 Task: Set the delay calculation mode for the subtitle delay to "Absolute delay".
Action: Mouse moved to (132, 19)
Screenshot: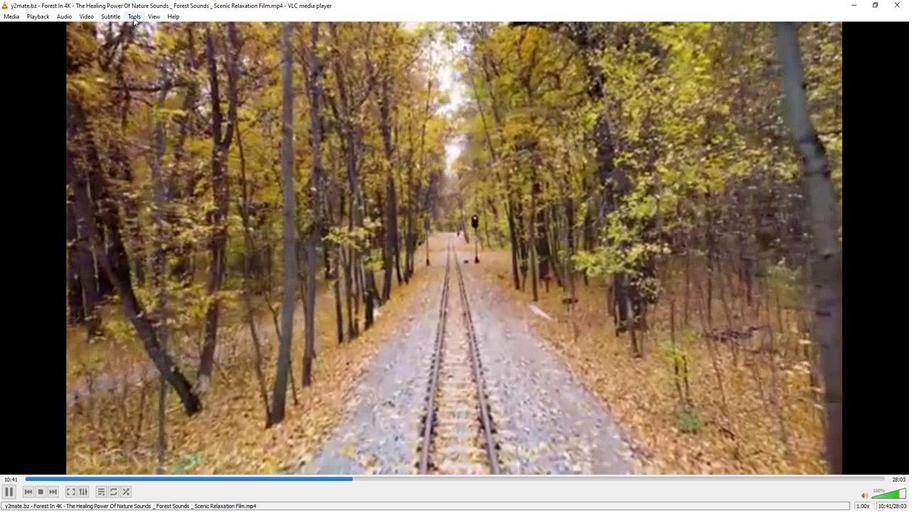 
Action: Mouse pressed left at (132, 19)
Screenshot: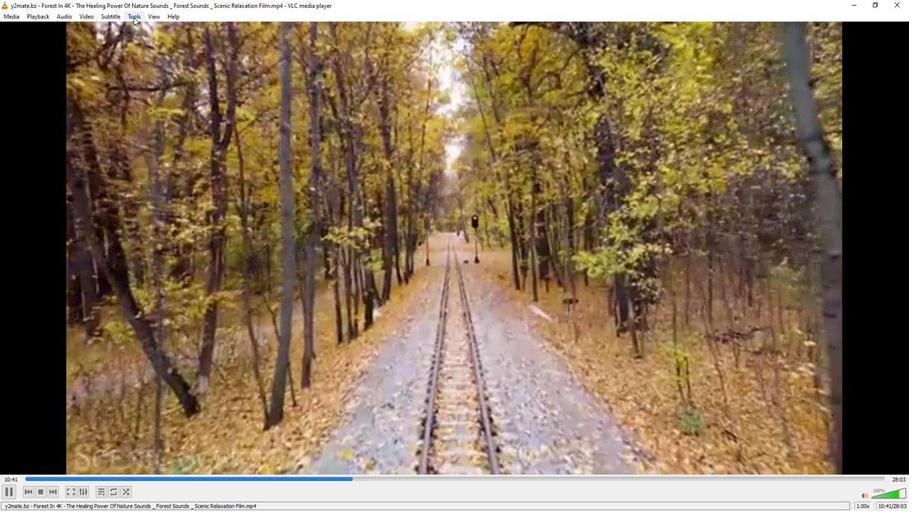 
Action: Mouse moved to (155, 130)
Screenshot: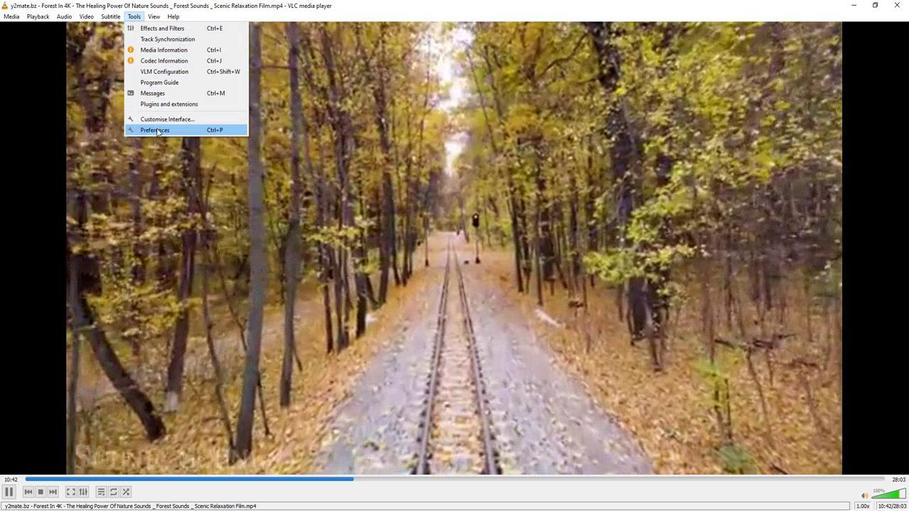 
Action: Mouse pressed left at (155, 130)
Screenshot: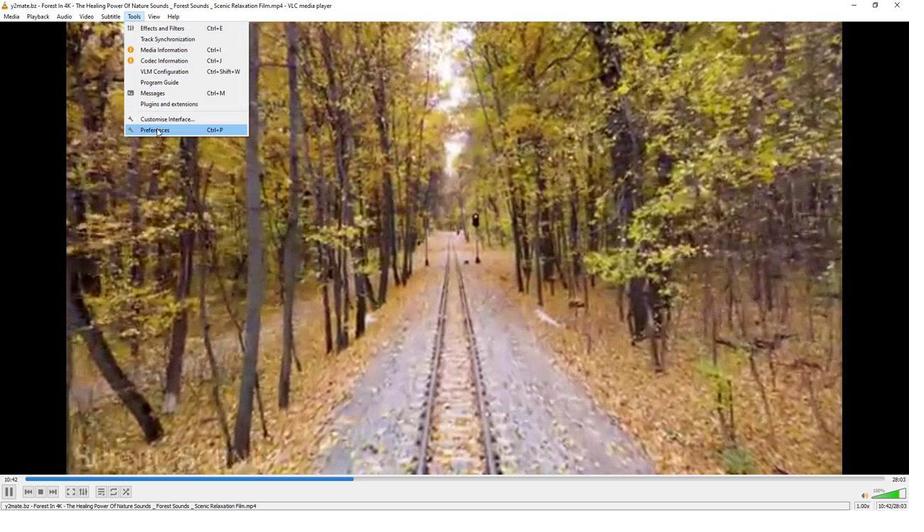
Action: Mouse moved to (298, 414)
Screenshot: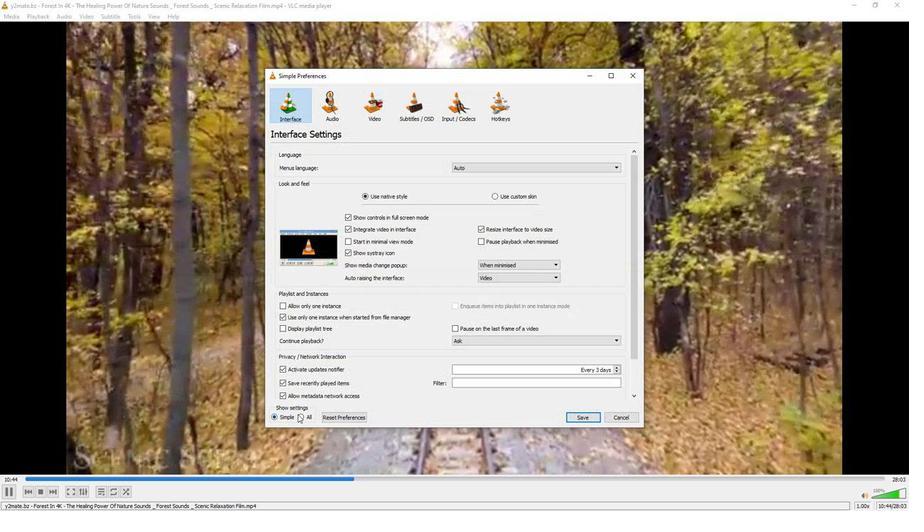 
Action: Mouse pressed left at (298, 414)
Screenshot: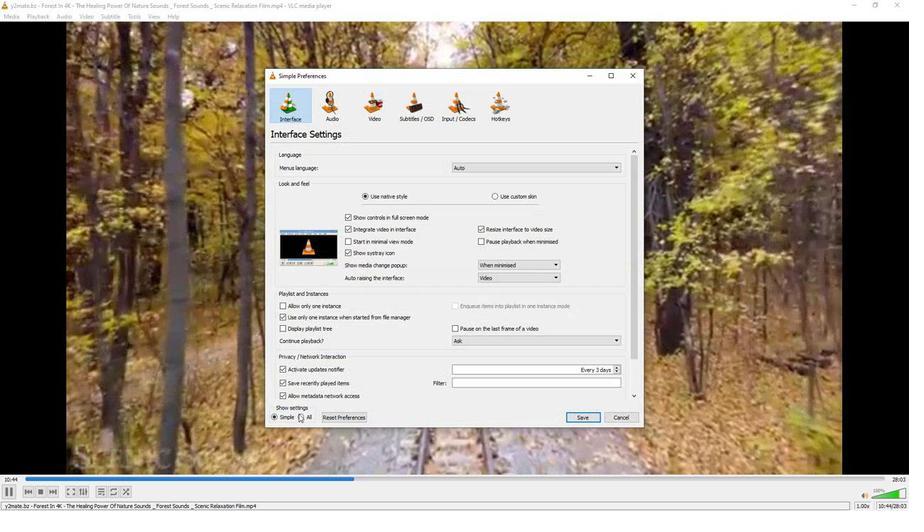 
Action: Mouse moved to (306, 378)
Screenshot: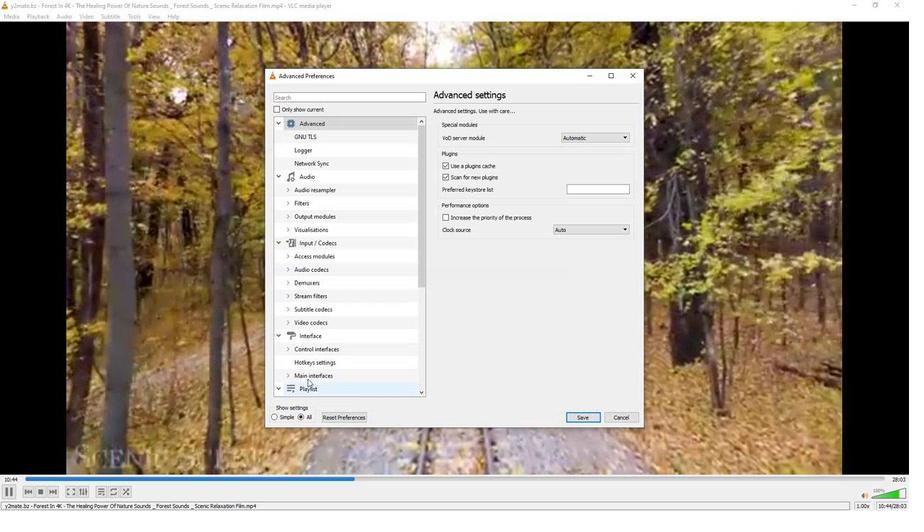 
Action: Mouse scrolled (306, 378) with delta (0, 0)
Screenshot: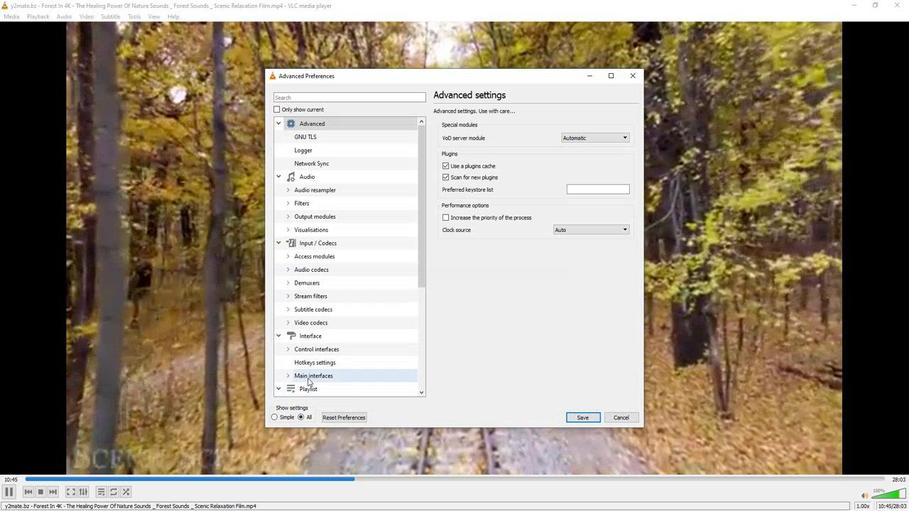 
Action: Mouse scrolled (306, 378) with delta (0, 0)
Screenshot: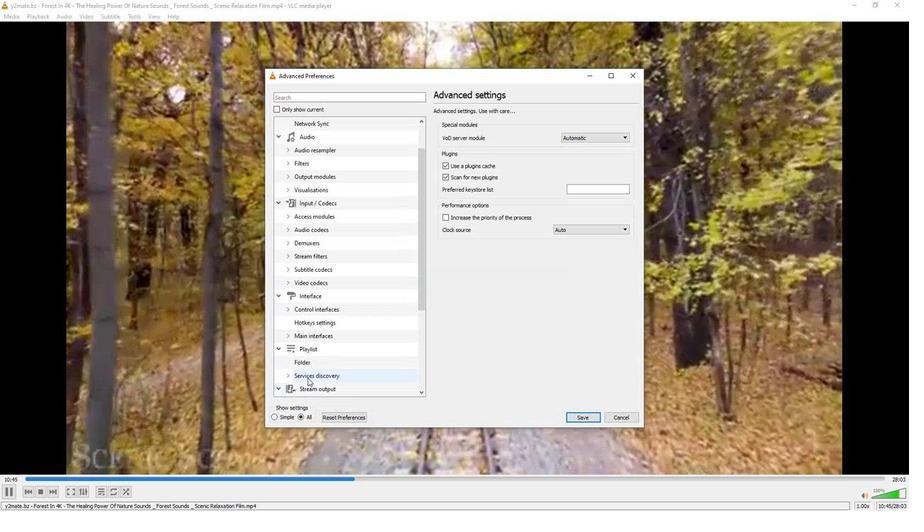 
Action: Mouse scrolled (306, 378) with delta (0, 0)
Screenshot: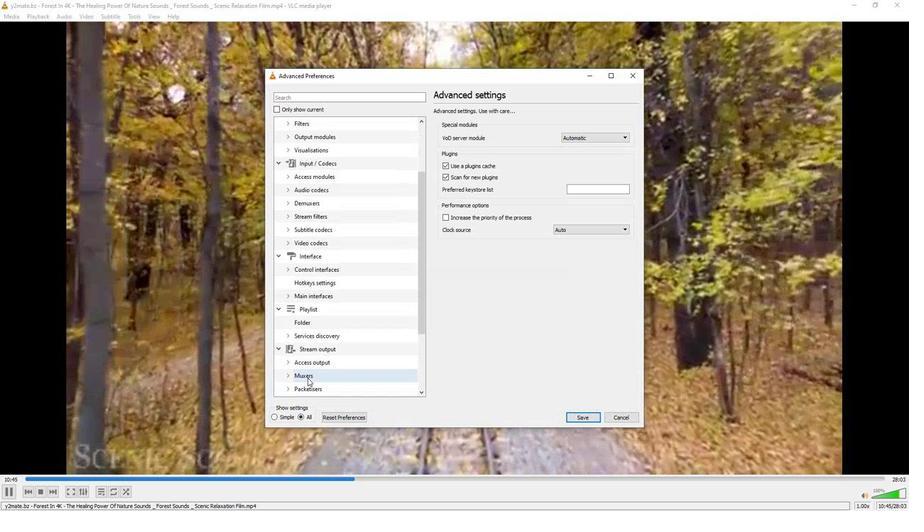 
Action: Mouse moved to (306, 378)
Screenshot: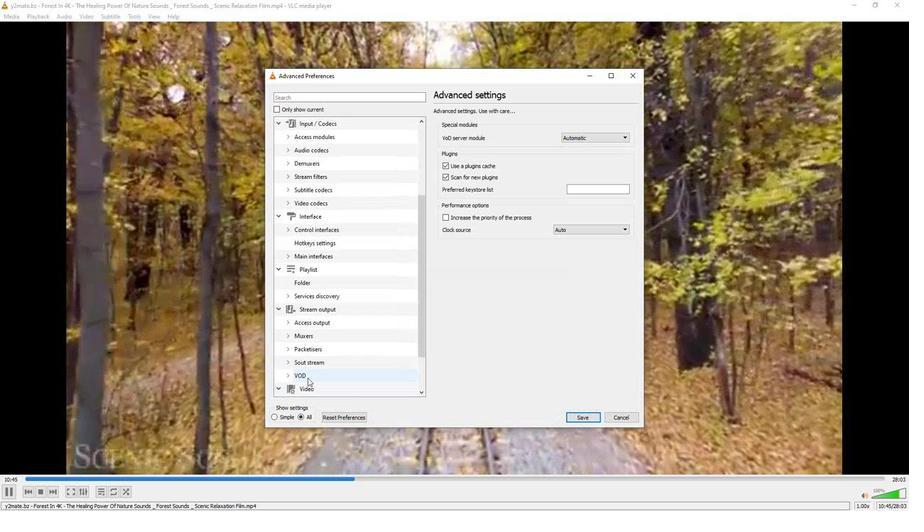 
Action: Mouse scrolled (306, 378) with delta (0, 0)
Screenshot: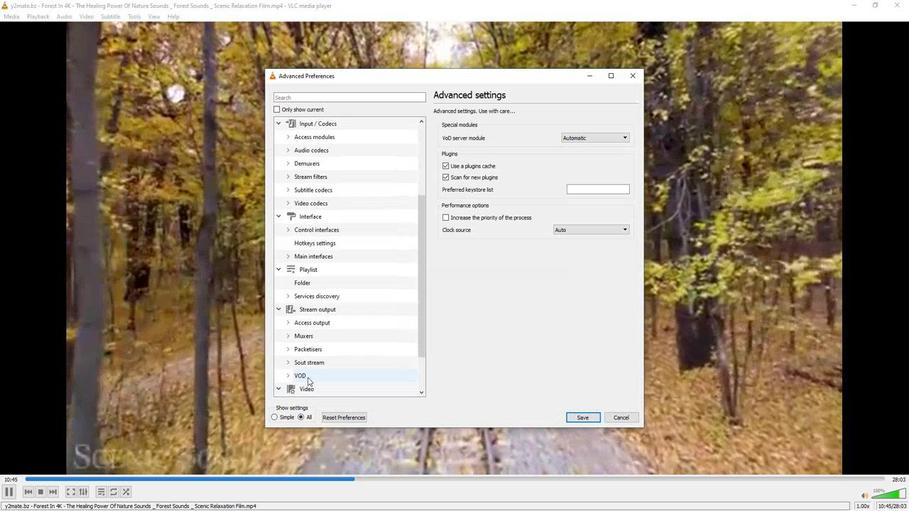 
Action: Mouse moved to (306, 377)
Screenshot: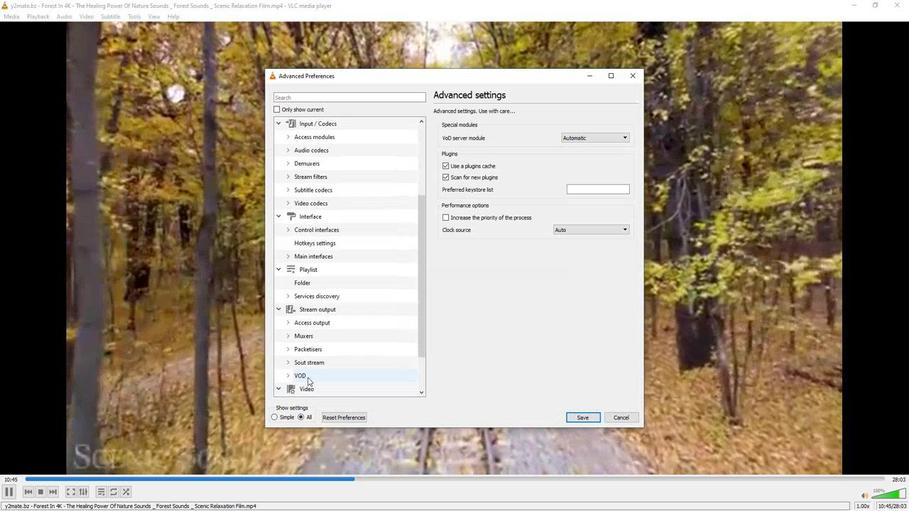 
Action: Mouse scrolled (306, 376) with delta (0, 0)
Screenshot: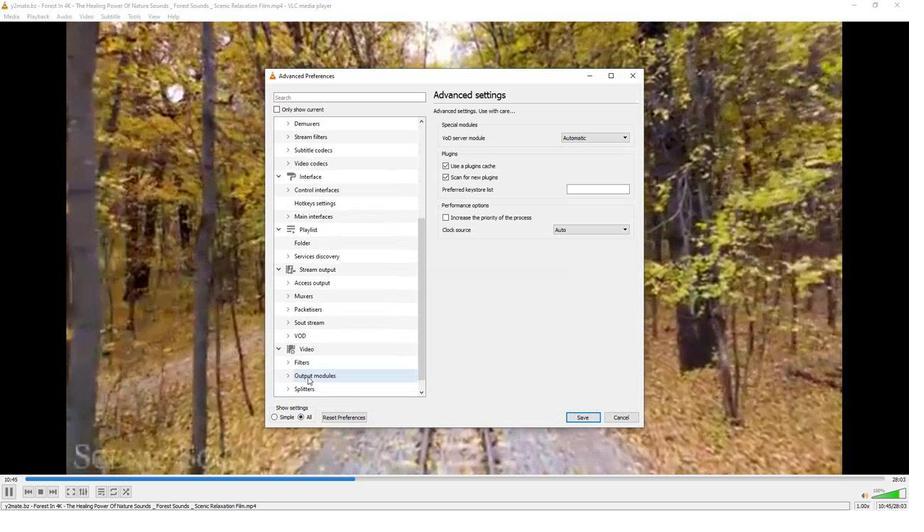 
Action: Mouse moved to (306, 375)
Screenshot: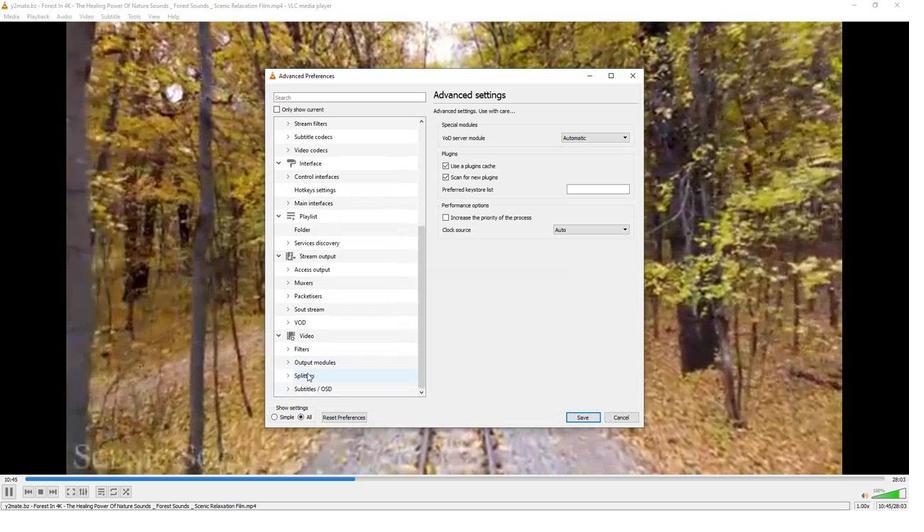 
Action: Mouse scrolled (306, 375) with delta (0, 0)
Screenshot: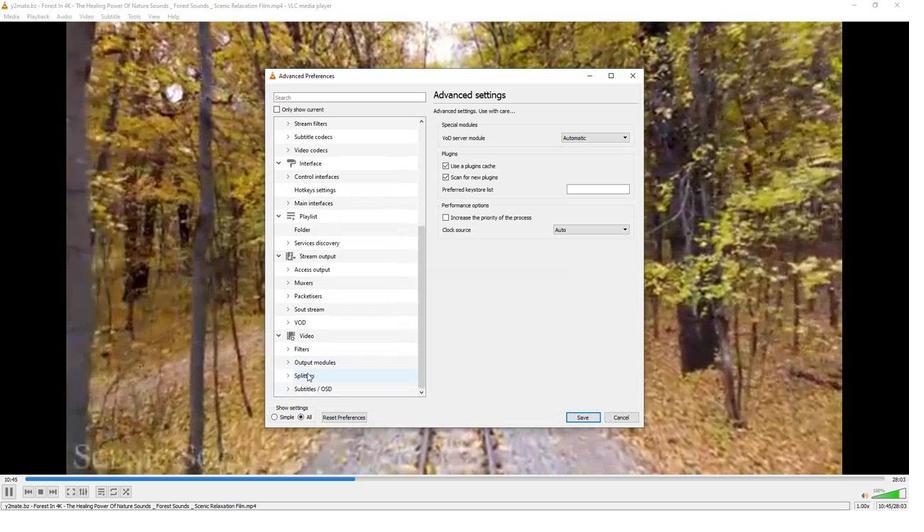 
Action: Mouse moved to (306, 373)
Screenshot: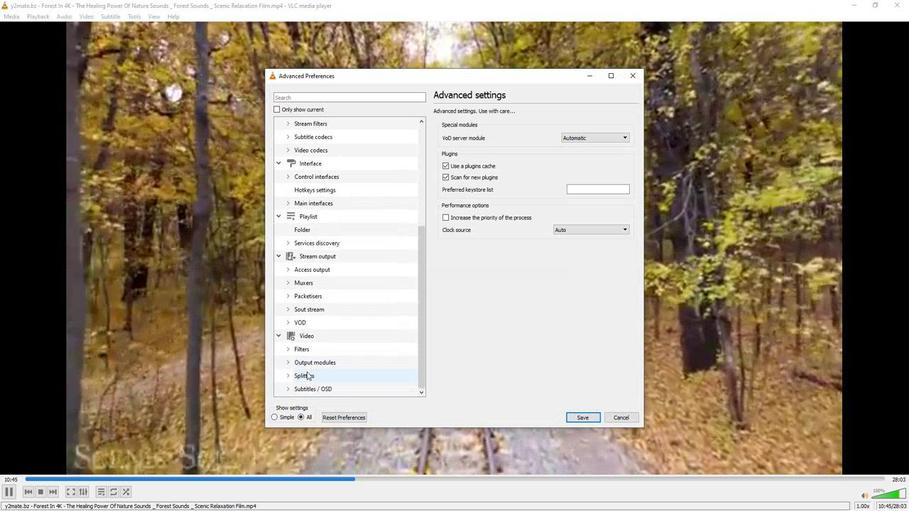 
Action: Mouse scrolled (306, 373) with delta (0, 0)
Screenshot: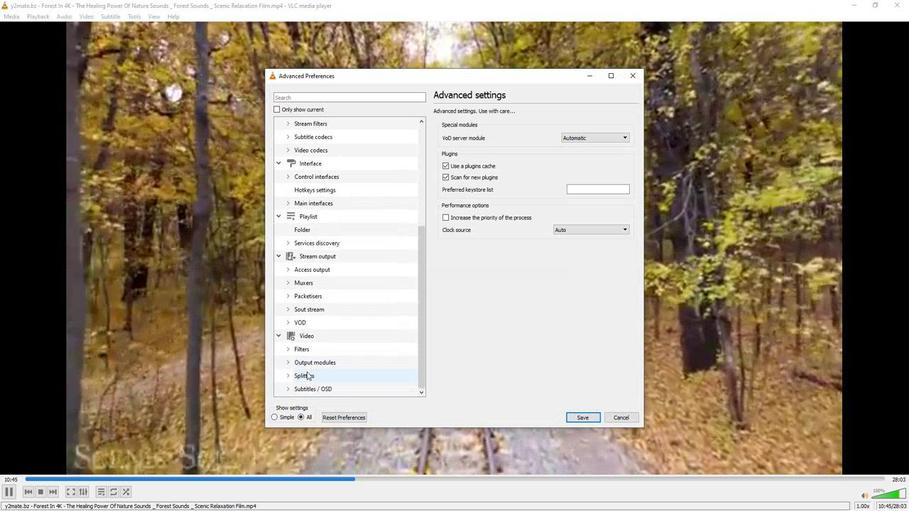 
Action: Mouse moved to (287, 389)
Screenshot: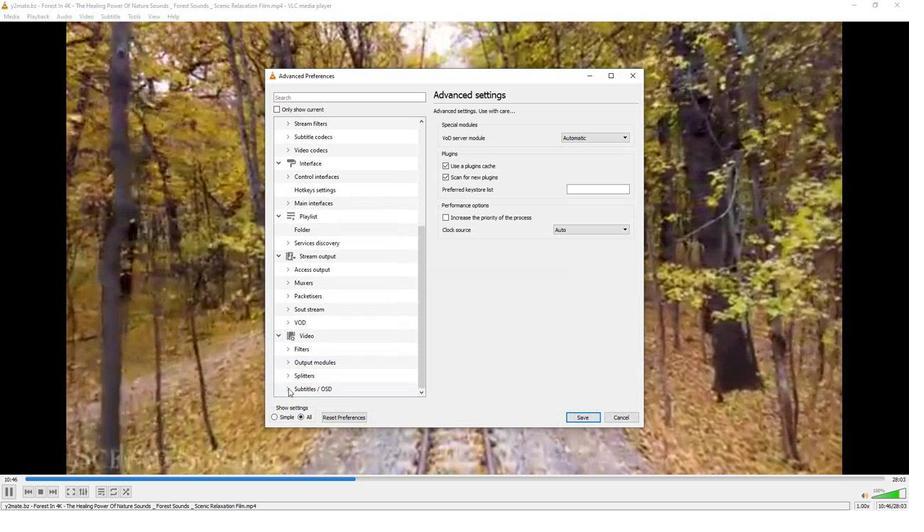 
Action: Mouse pressed left at (287, 389)
Screenshot: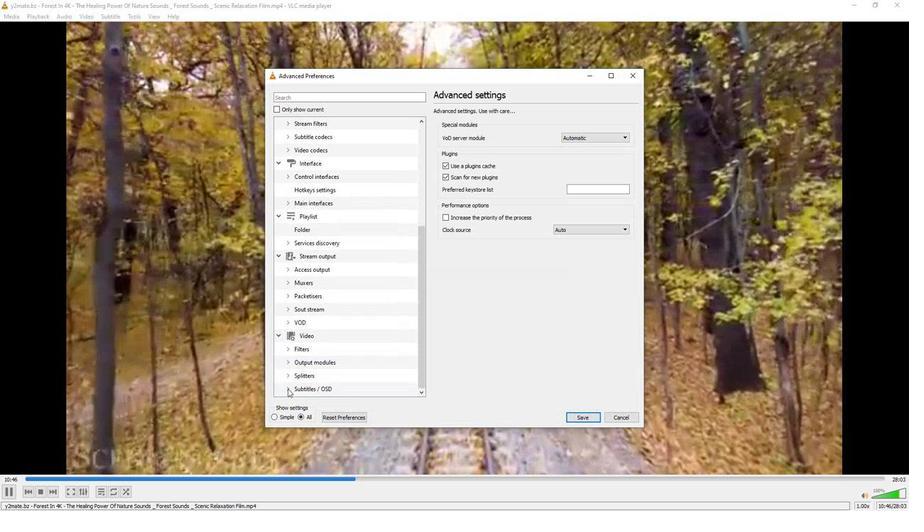 
Action: Mouse moved to (315, 360)
Screenshot: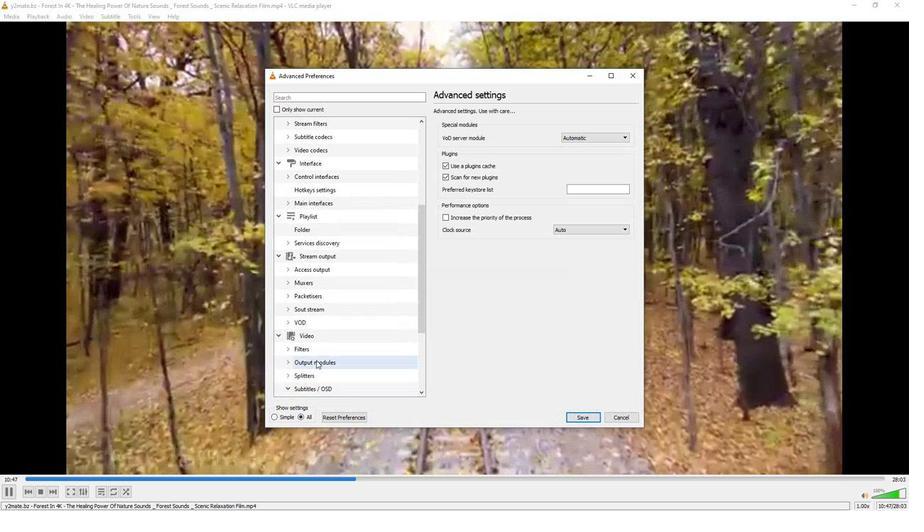 
Action: Mouse scrolled (315, 360) with delta (0, 0)
Screenshot: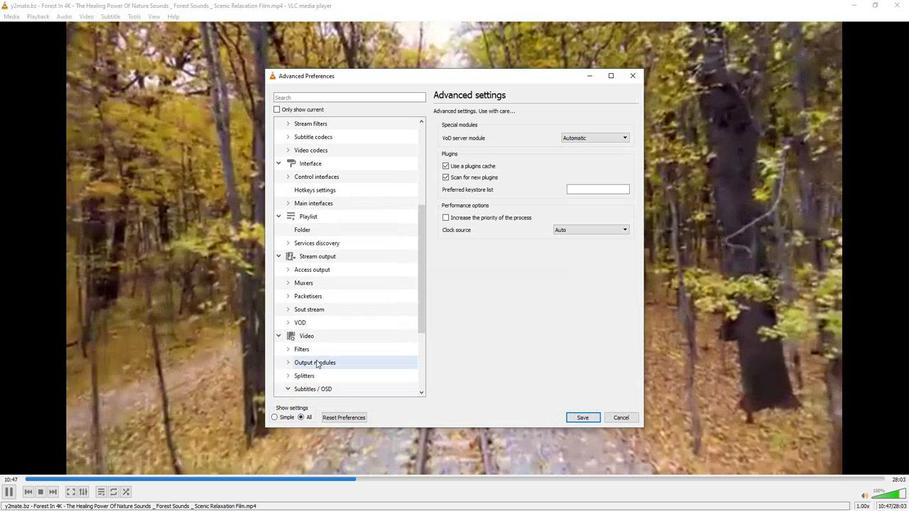 
Action: Mouse scrolled (315, 360) with delta (0, 0)
Screenshot: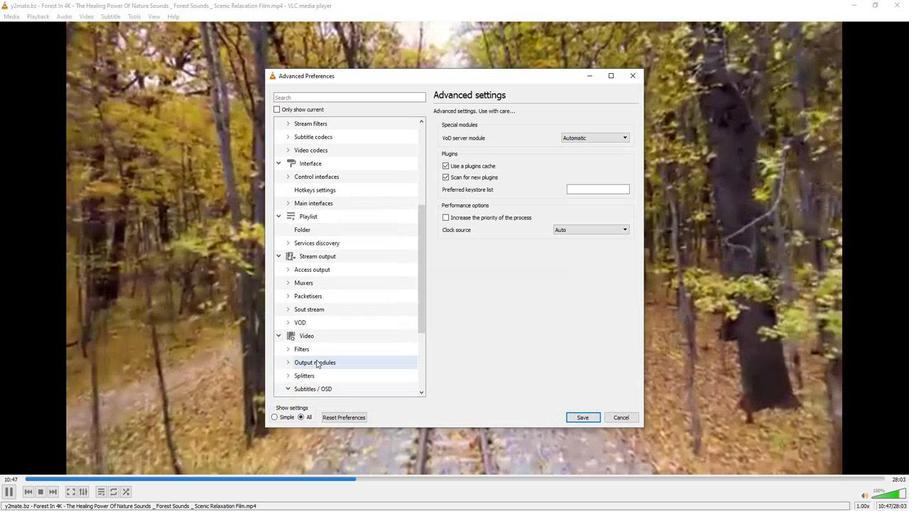 
Action: Mouse scrolled (315, 360) with delta (0, 0)
Screenshot: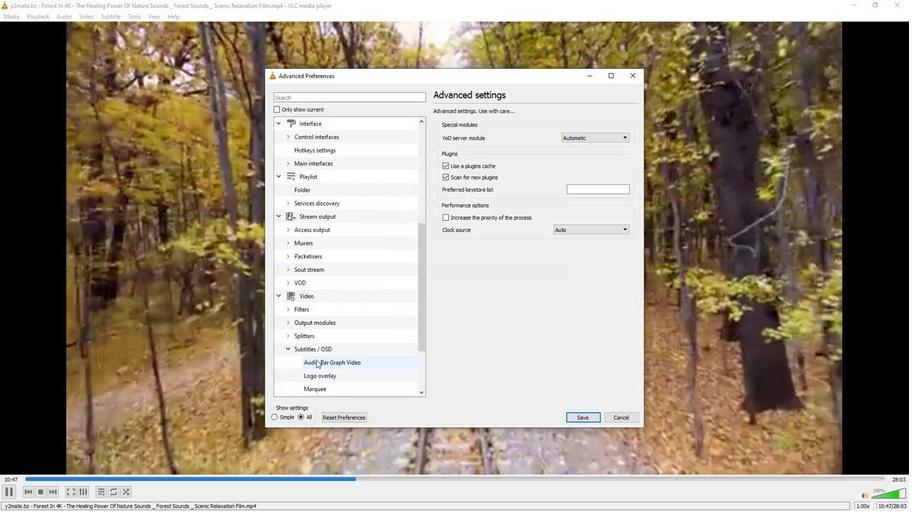 
Action: Mouse scrolled (315, 360) with delta (0, 0)
Screenshot: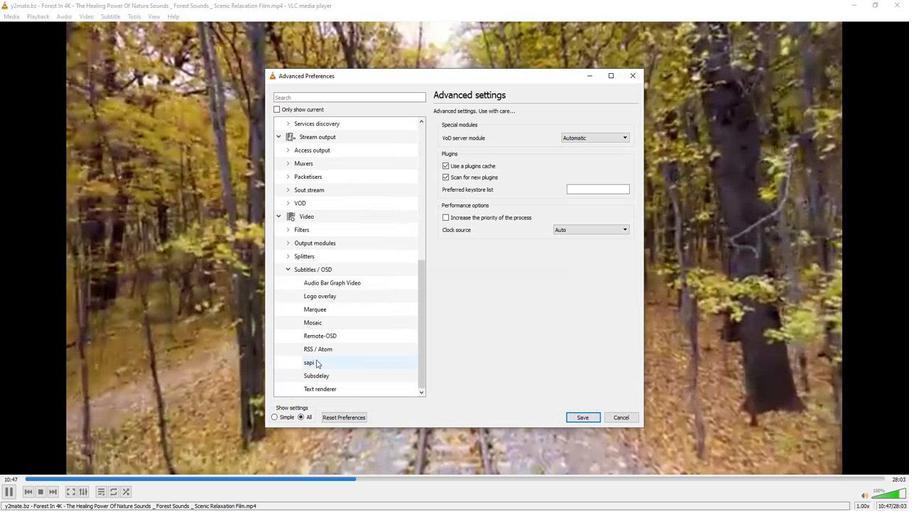 
Action: Mouse scrolled (315, 360) with delta (0, 0)
Screenshot: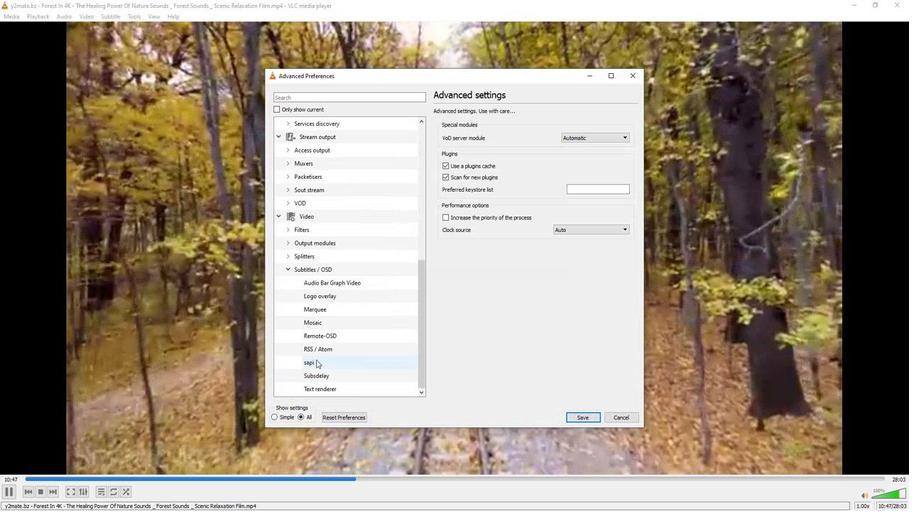 
Action: Mouse moved to (318, 373)
Screenshot: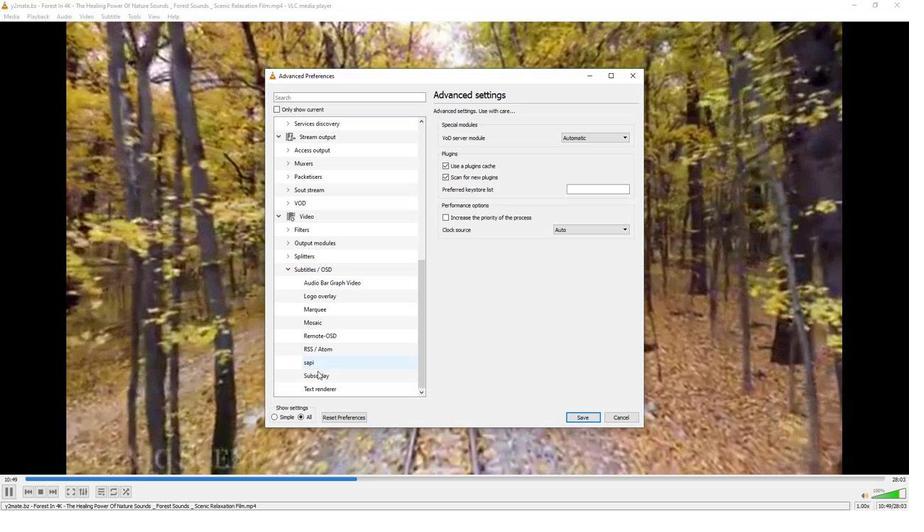 
Action: Mouse pressed left at (318, 373)
Screenshot: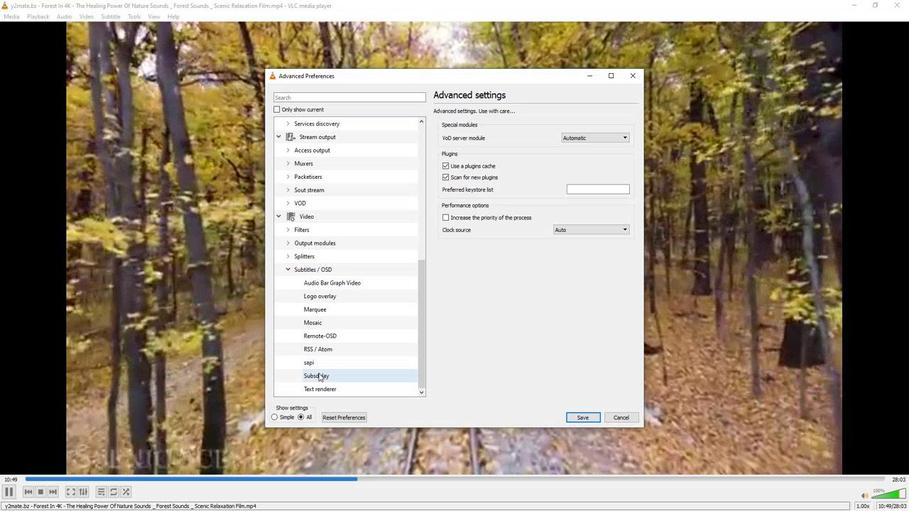 
Action: Mouse moved to (626, 124)
Screenshot: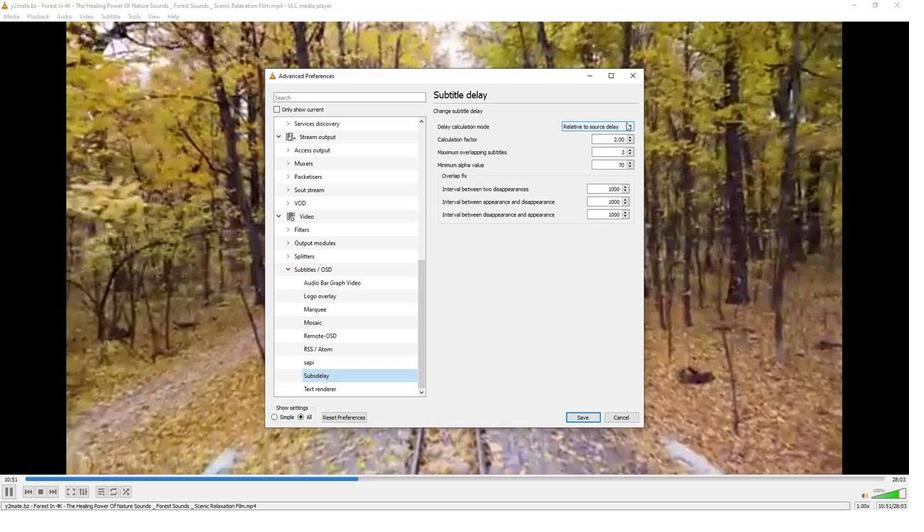 
Action: Mouse pressed left at (626, 124)
Screenshot: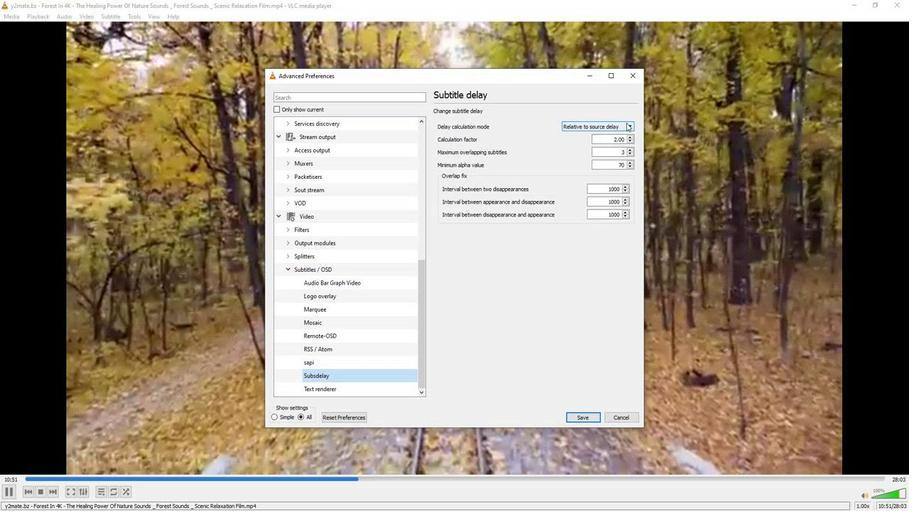 
Action: Mouse moved to (601, 135)
Screenshot: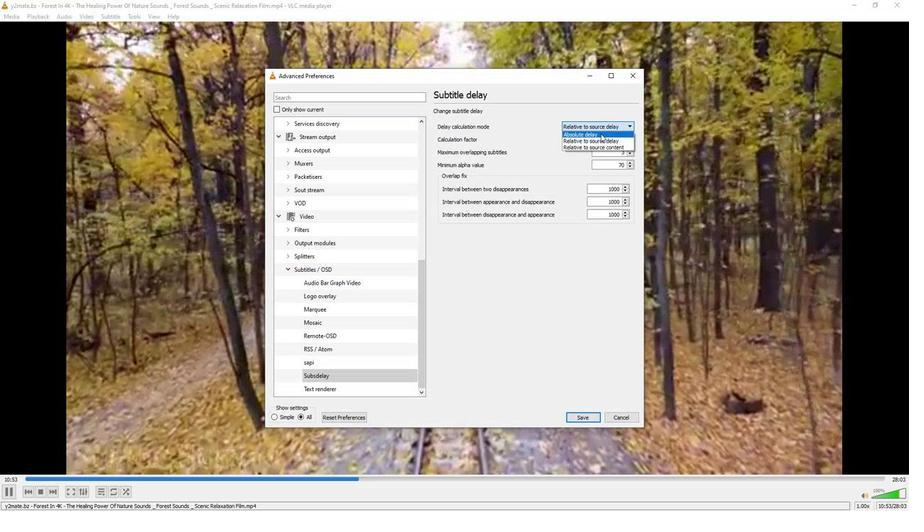 
Action: Mouse pressed left at (601, 135)
Screenshot: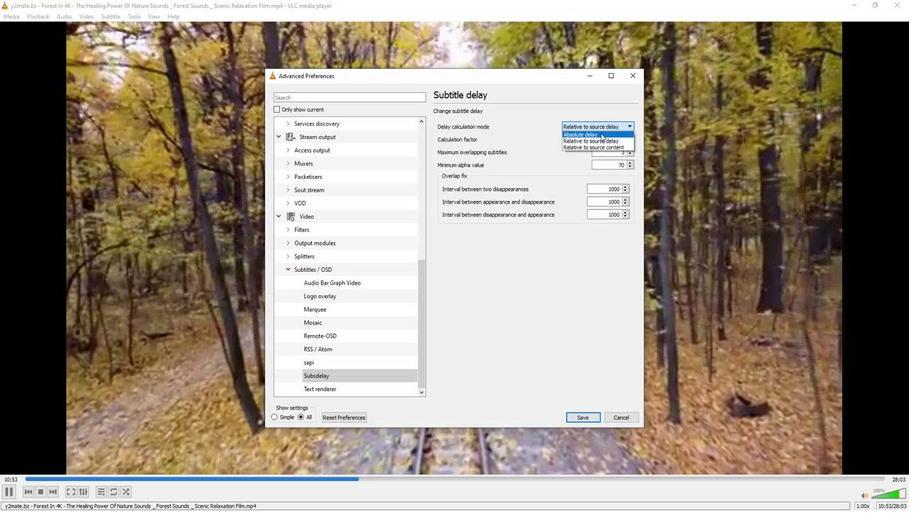 
Action: Mouse moved to (600, 134)
Screenshot: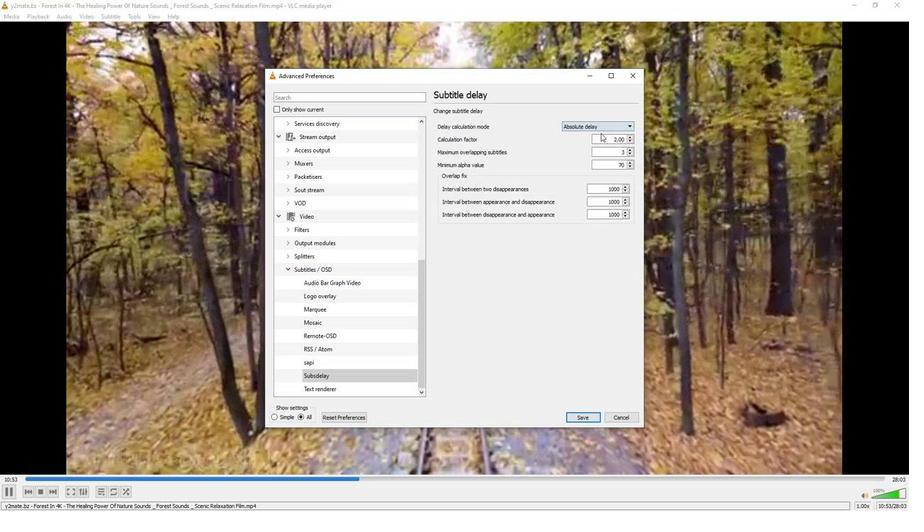 
